 Task: Plan a time block for reading the new book.
Action: Mouse moved to (75, 93)
Screenshot: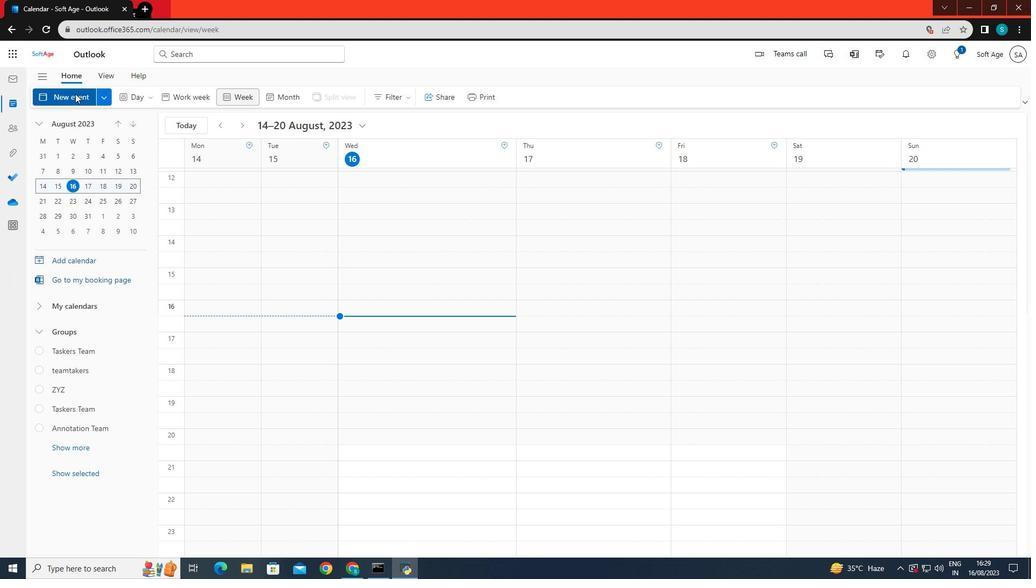 
Action: Mouse pressed left at (75, 93)
Screenshot: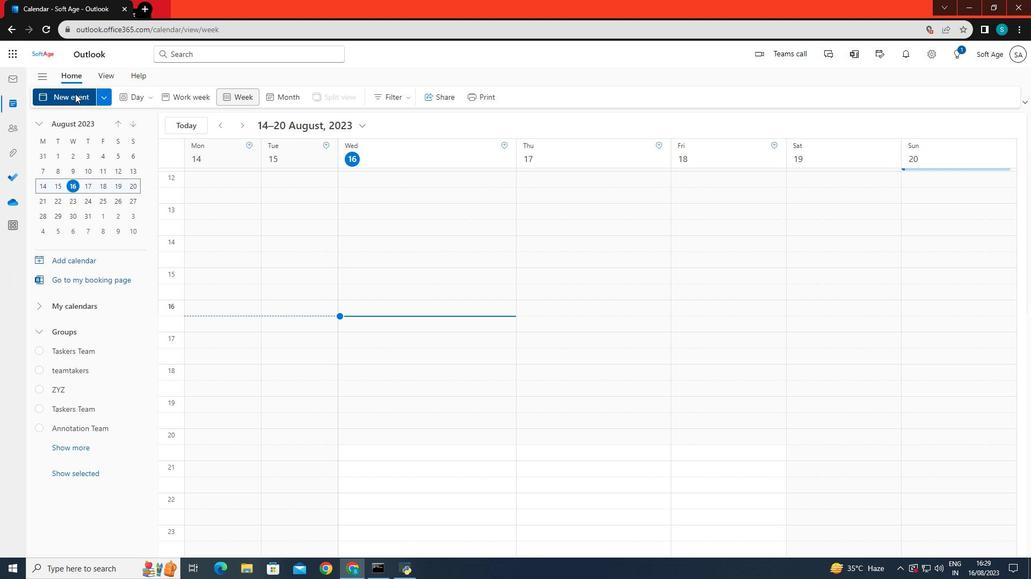 
Action: Mouse moved to (257, 165)
Screenshot: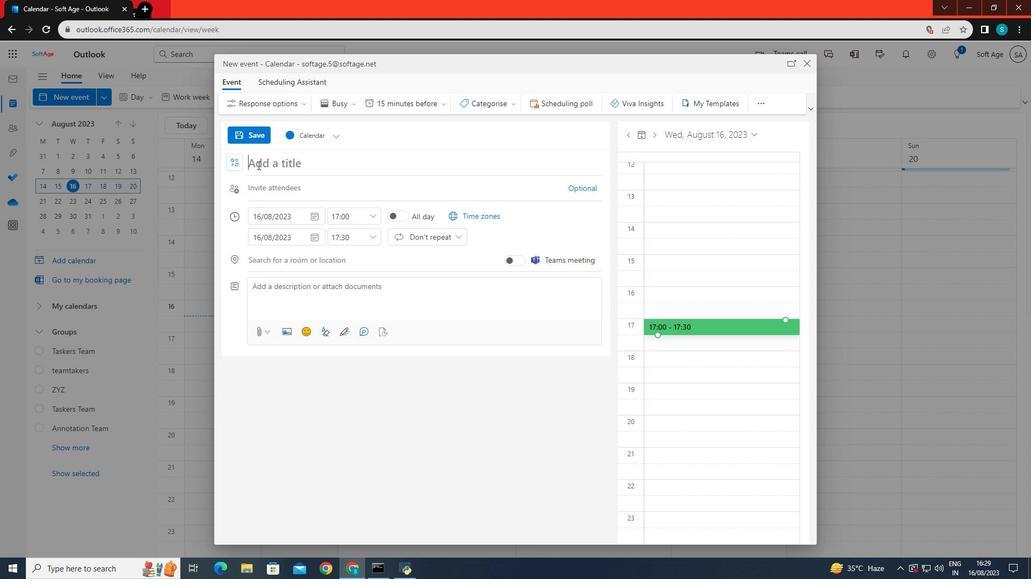 
Action: Mouse pressed left at (257, 165)
Screenshot: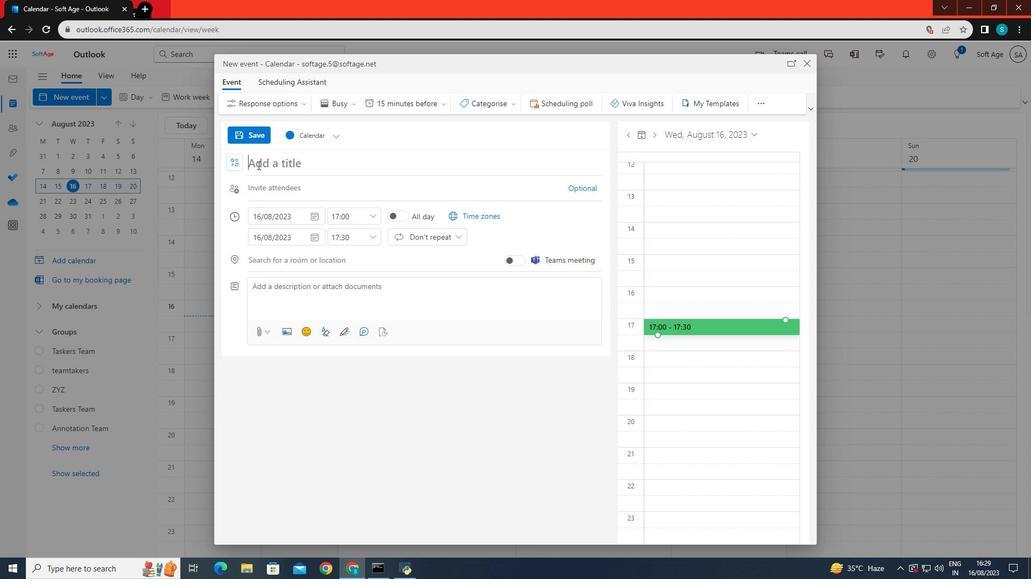 
Action: Key pressed <Key.caps_lock>NE<Key.backspace><Key.caps_lock>ew<Key.space>bool<Key.backspace>k
Screenshot: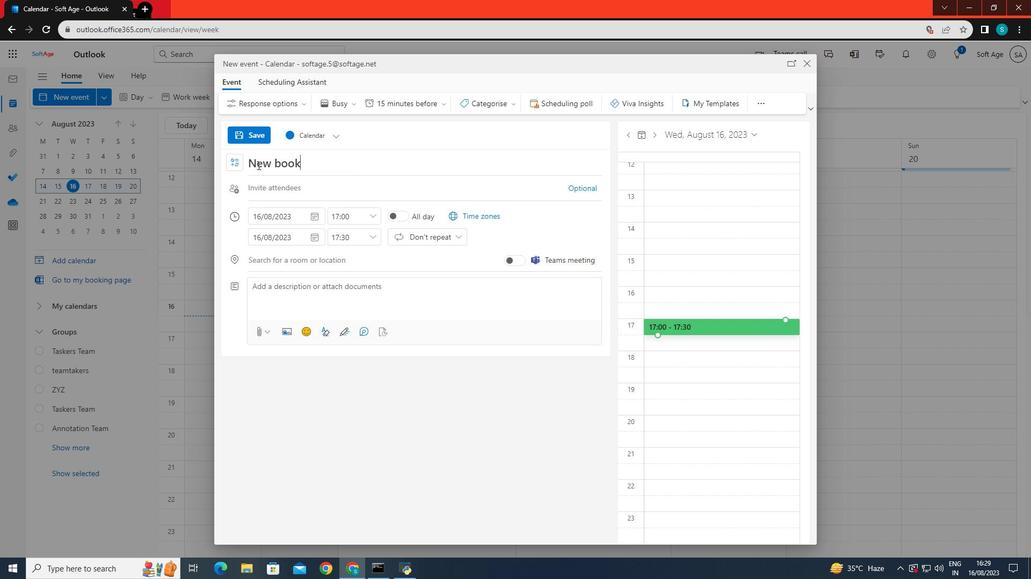 
Action: Mouse moved to (265, 216)
Screenshot: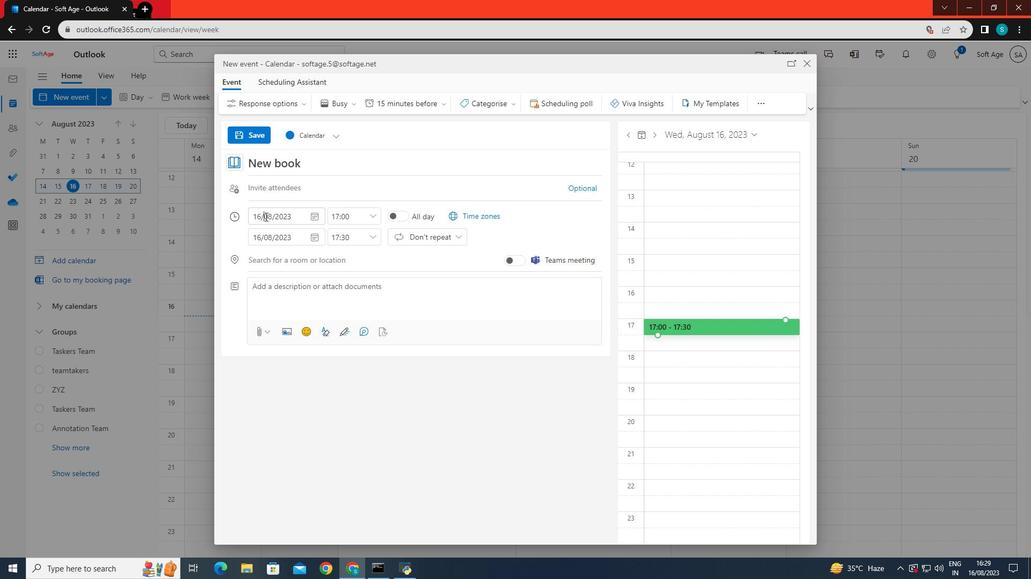 
Action: Mouse pressed left at (265, 216)
Screenshot: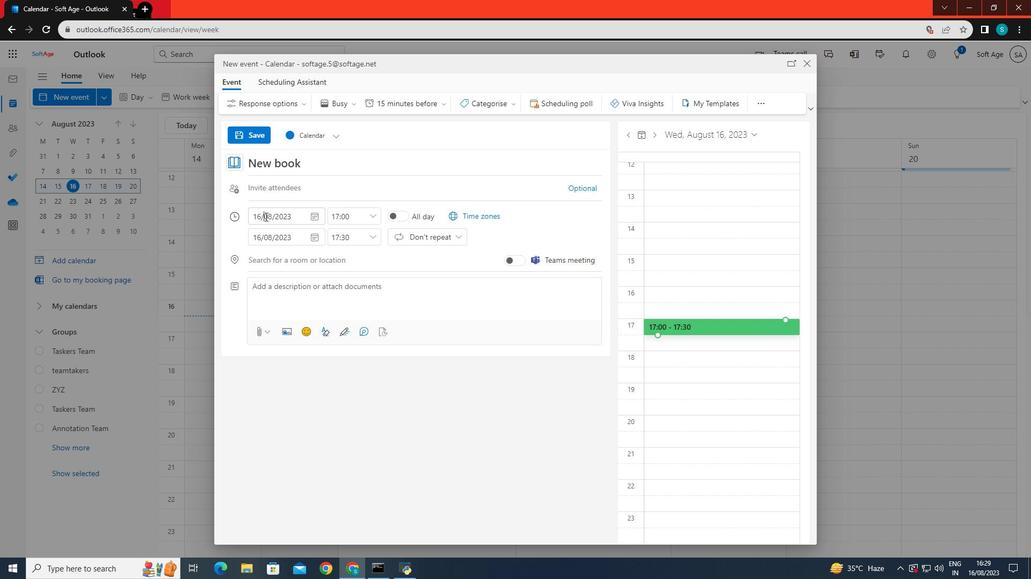 
Action: Mouse moved to (294, 315)
Screenshot: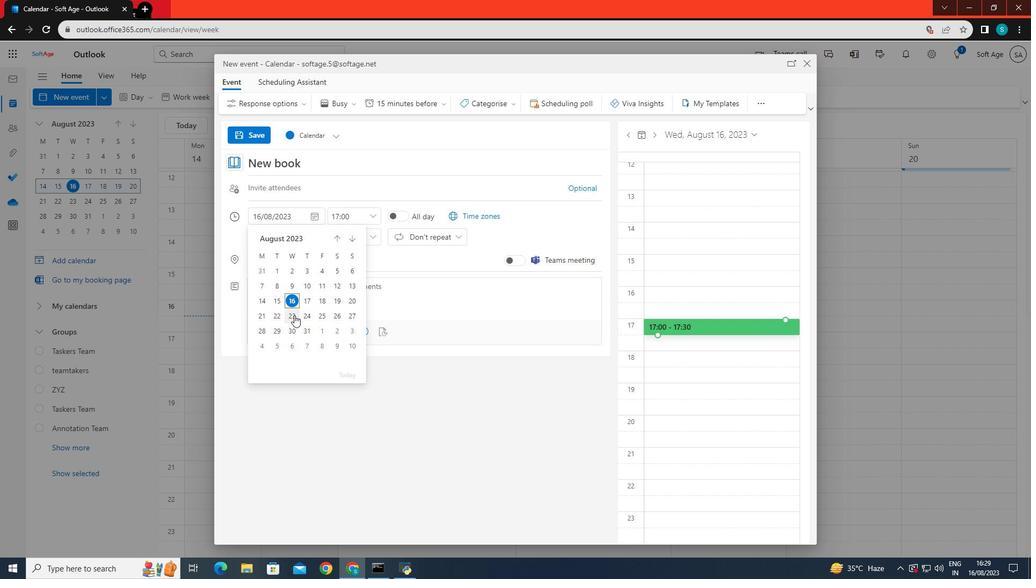 
Action: Mouse pressed left at (294, 315)
Screenshot: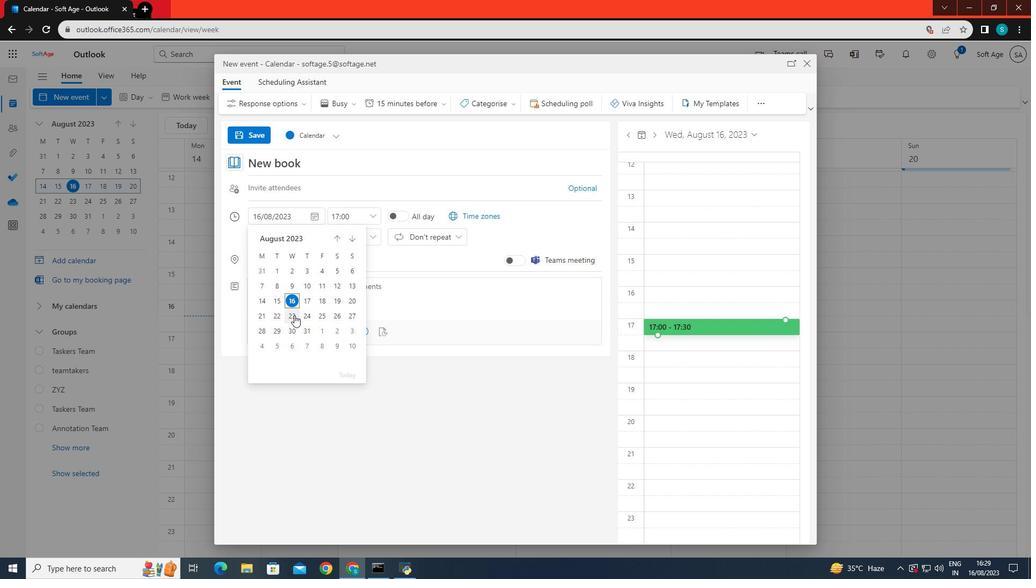 
Action: Mouse moved to (307, 241)
Screenshot: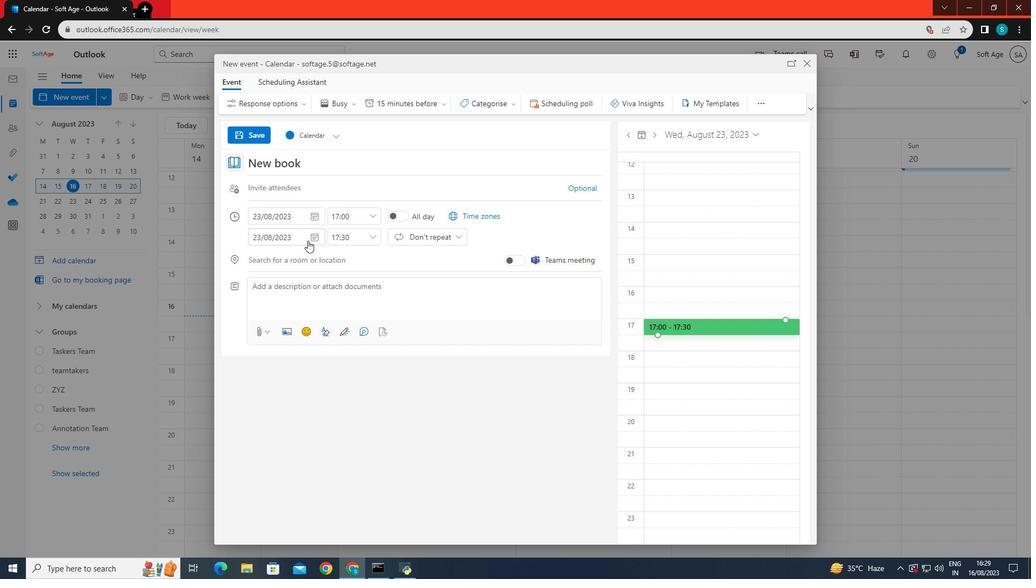 
Action: Mouse pressed left at (307, 241)
Screenshot: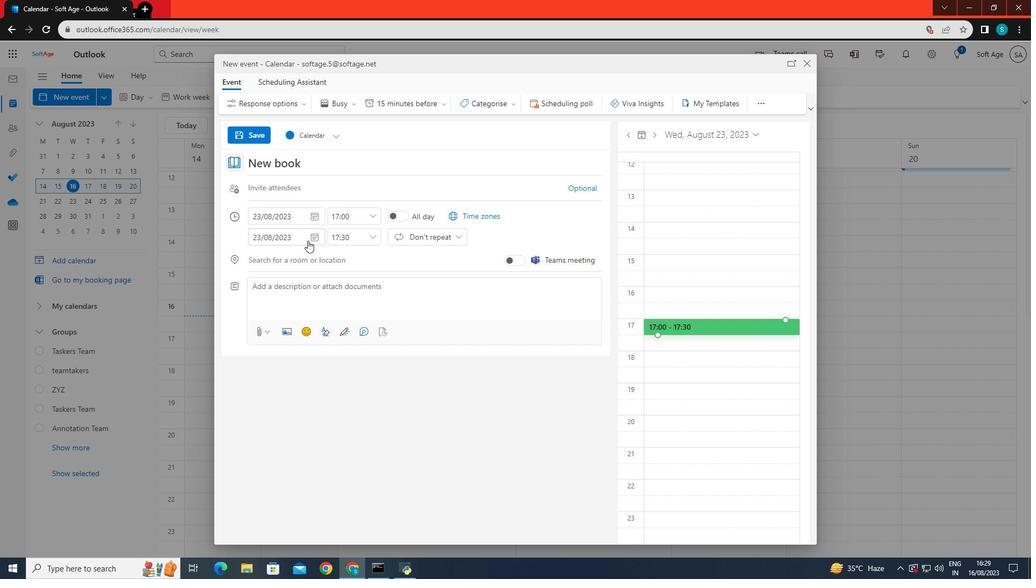 
Action: Mouse pressed left at (307, 241)
Screenshot: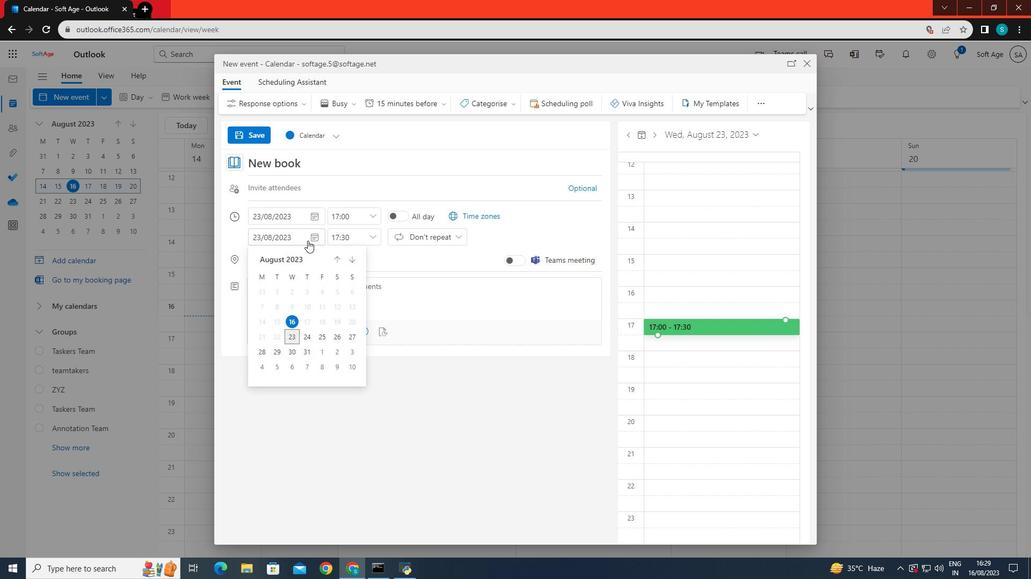 
Action: Mouse moved to (370, 218)
Screenshot: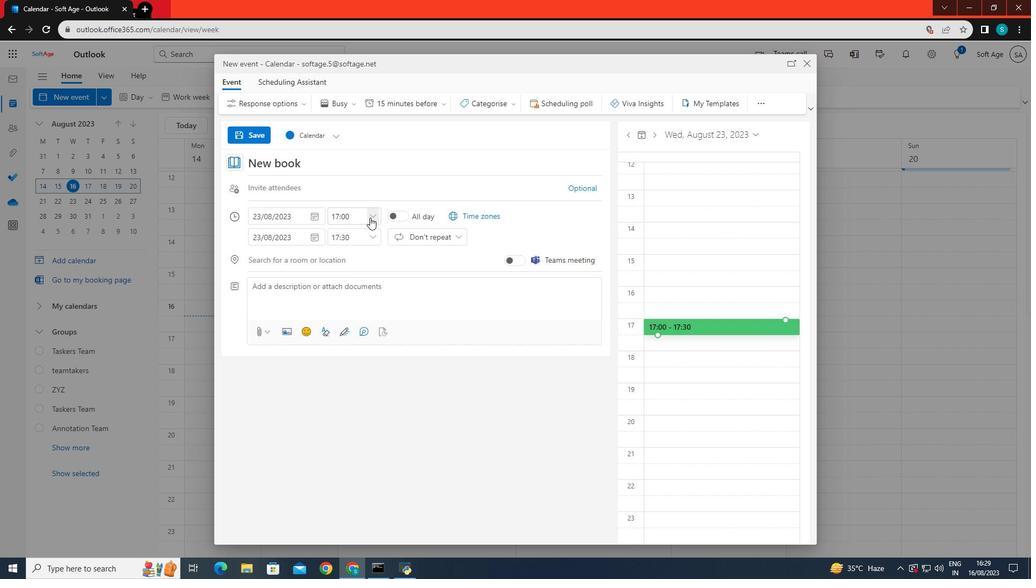 
Action: Mouse pressed left at (370, 218)
Screenshot: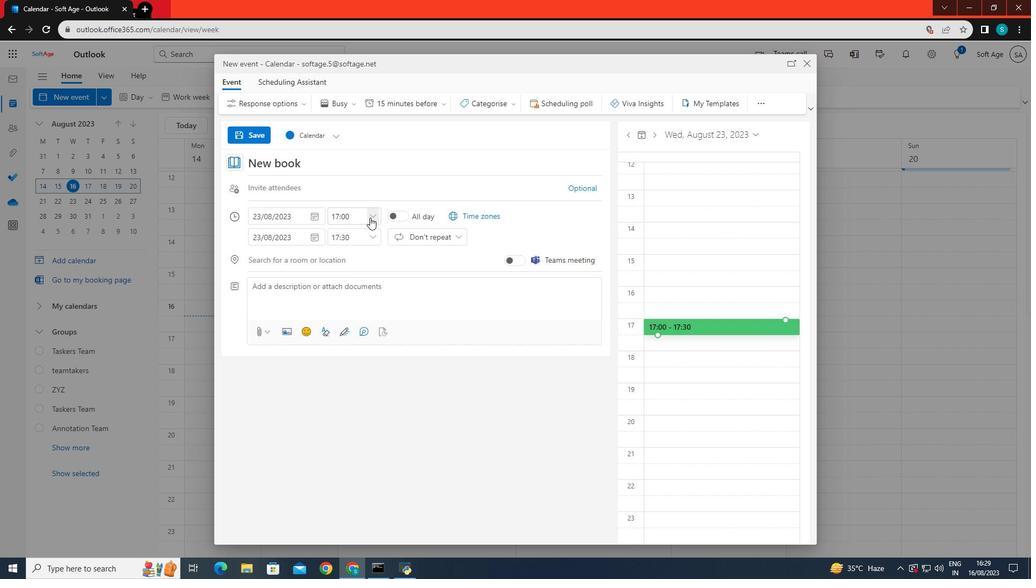 
Action: Mouse moved to (353, 301)
Screenshot: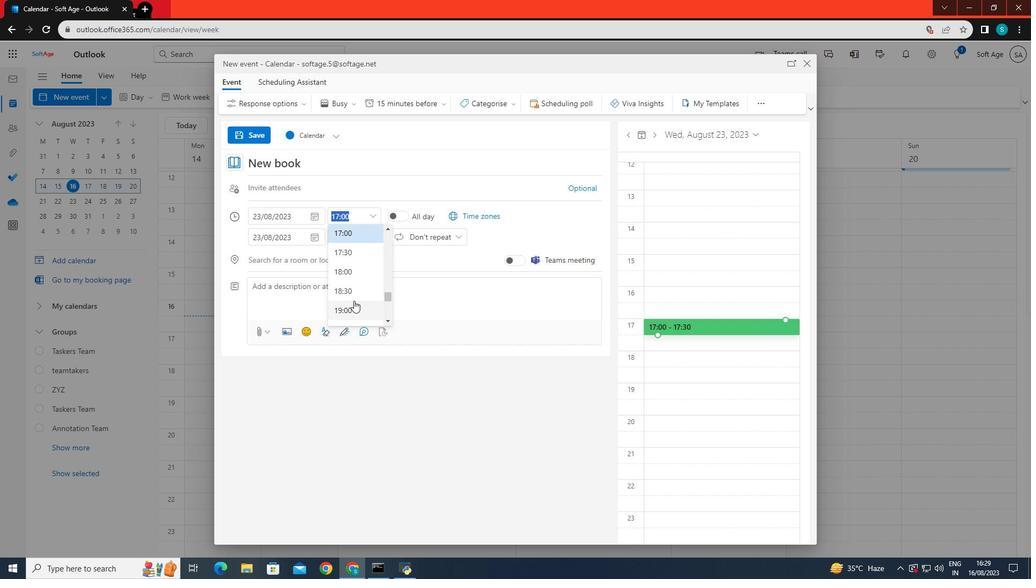 
Action: Mouse scrolled (353, 301) with delta (0, 0)
Screenshot: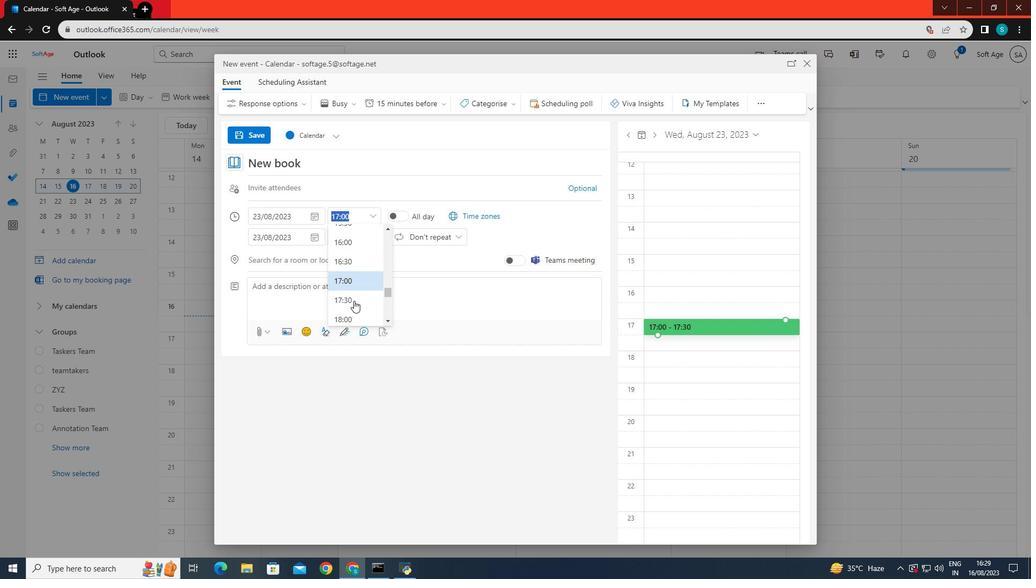 
Action: Mouse scrolled (353, 301) with delta (0, 0)
Screenshot: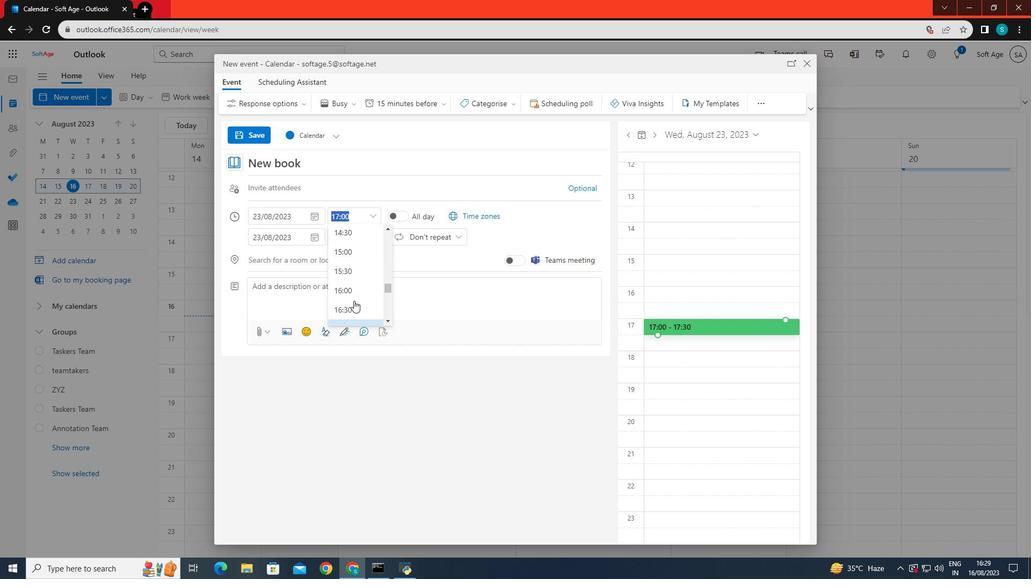 
Action: Mouse scrolled (353, 301) with delta (0, 0)
Screenshot: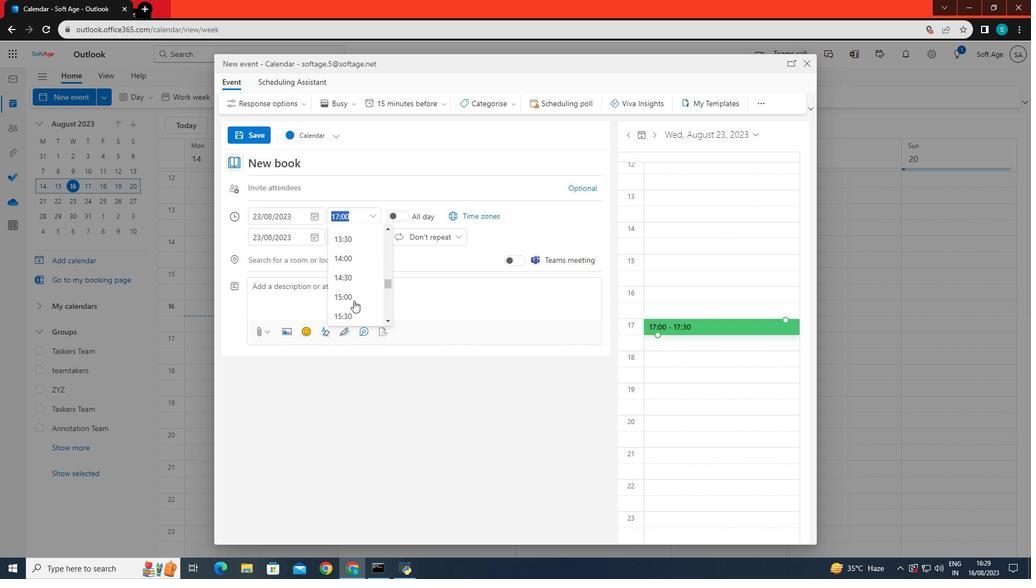 
Action: Mouse scrolled (353, 301) with delta (0, 0)
Screenshot: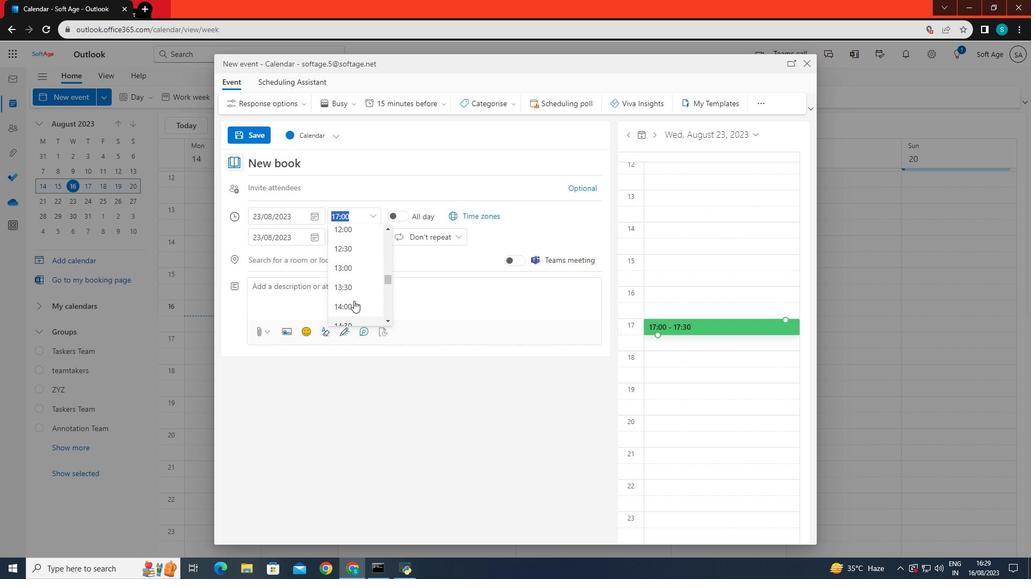 
Action: Mouse scrolled (353, 301) with delta (0, 0)
Screenshot: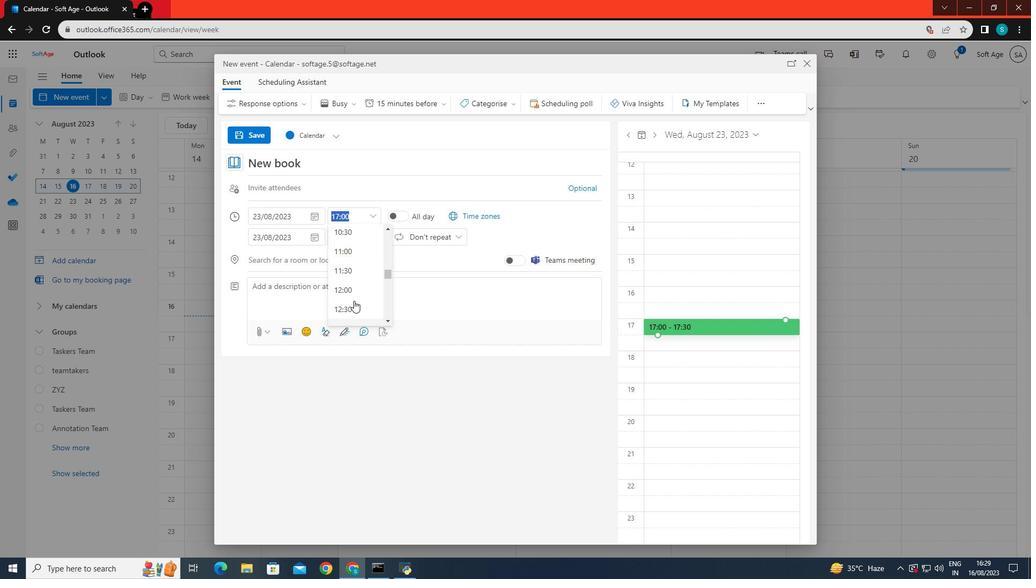 
Action: Mouse scrolled (353, 301) with delta (0, 0)
Screenshot: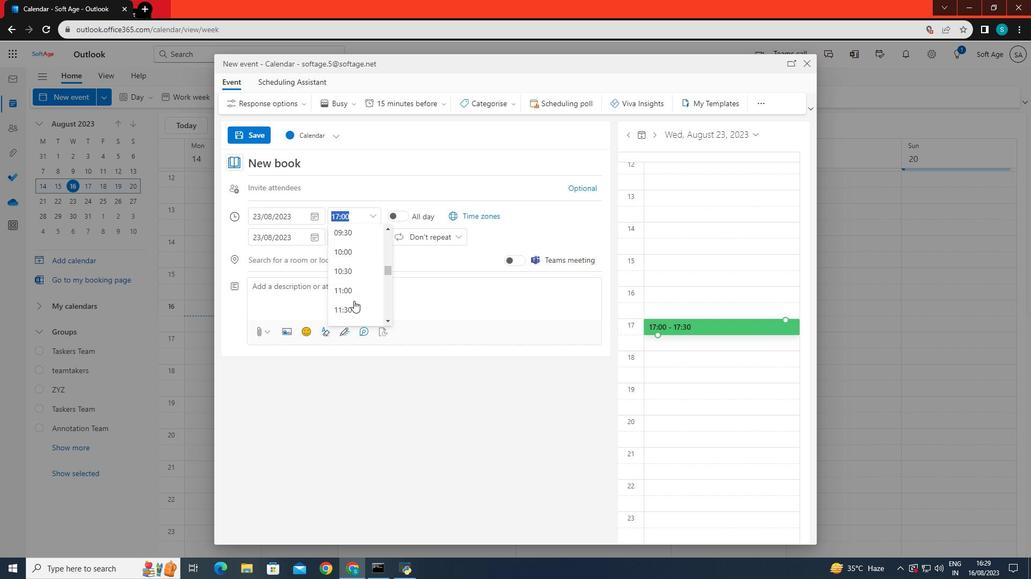 
Action: Mouse moved to (341, 243)
Screenshot: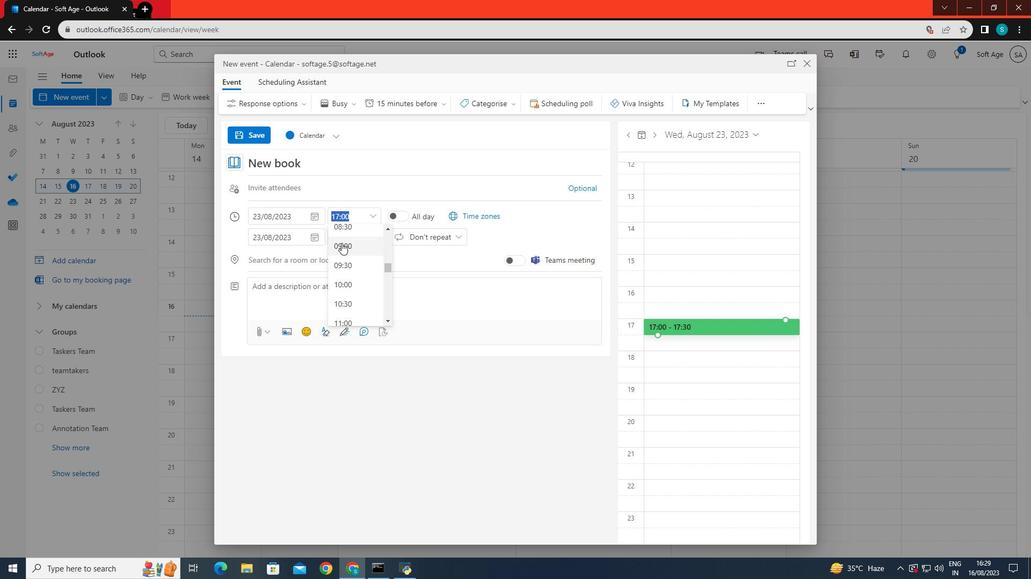 
Action: Mouse pressed left at (341, 243)
Screenshot: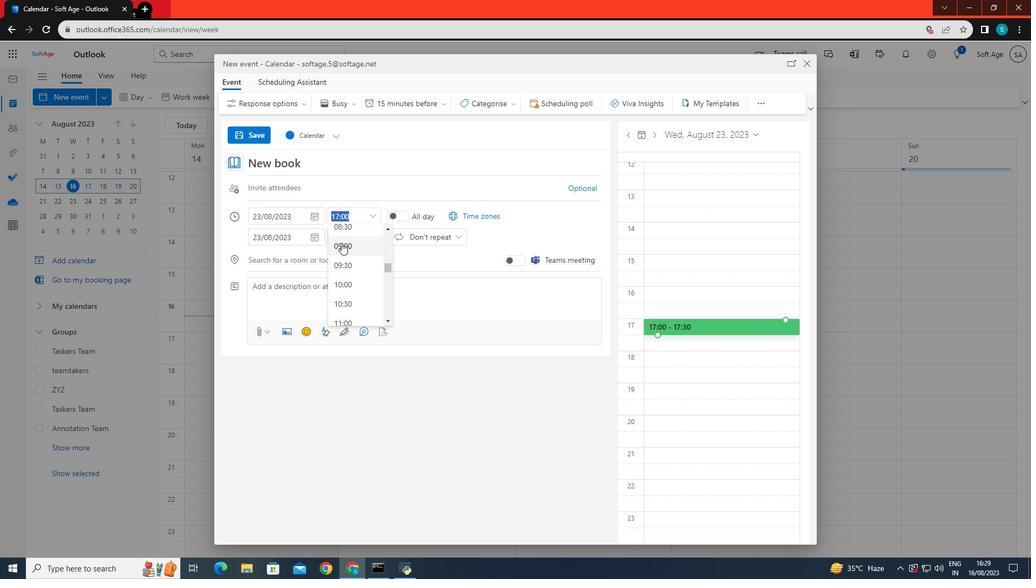 
Action: Mouse moved to (355, 234)
Screenshot: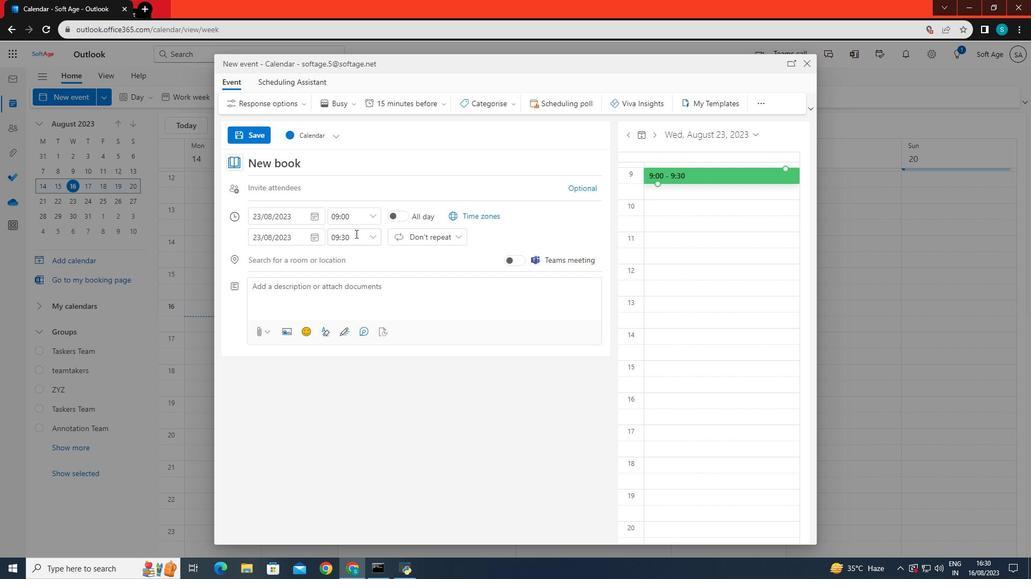 
Action: Mouse scrolled (355, 234) with delta (0, 0)
Screenshot: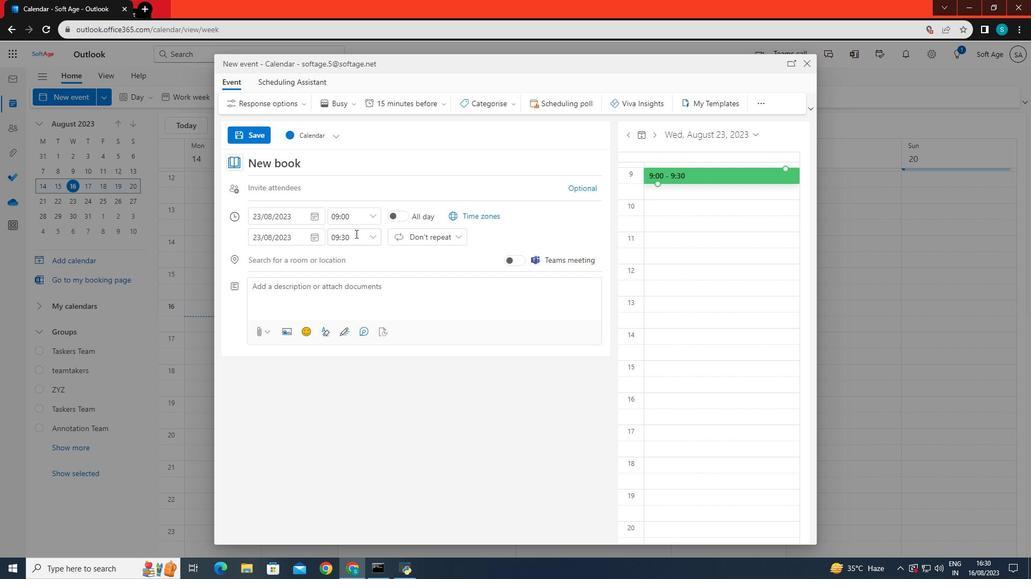 
Action: Mouse scrolled (355, 234) with delta (0, 0)
Screenshot: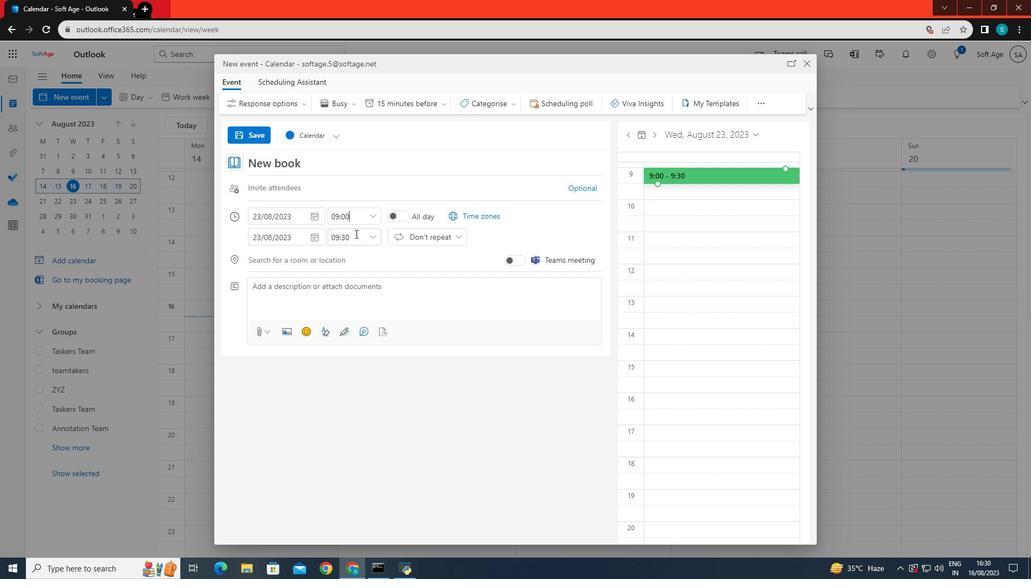 
Action: Mouse moved to (290, 291)
Screenshot: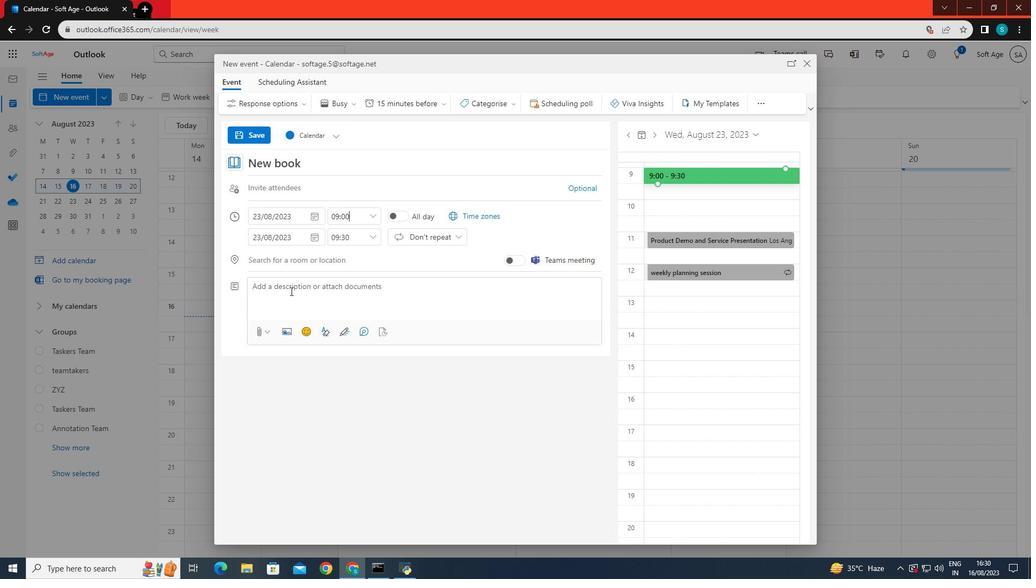 
Action: Mouse pressed left at (290, 291)
Screenshot: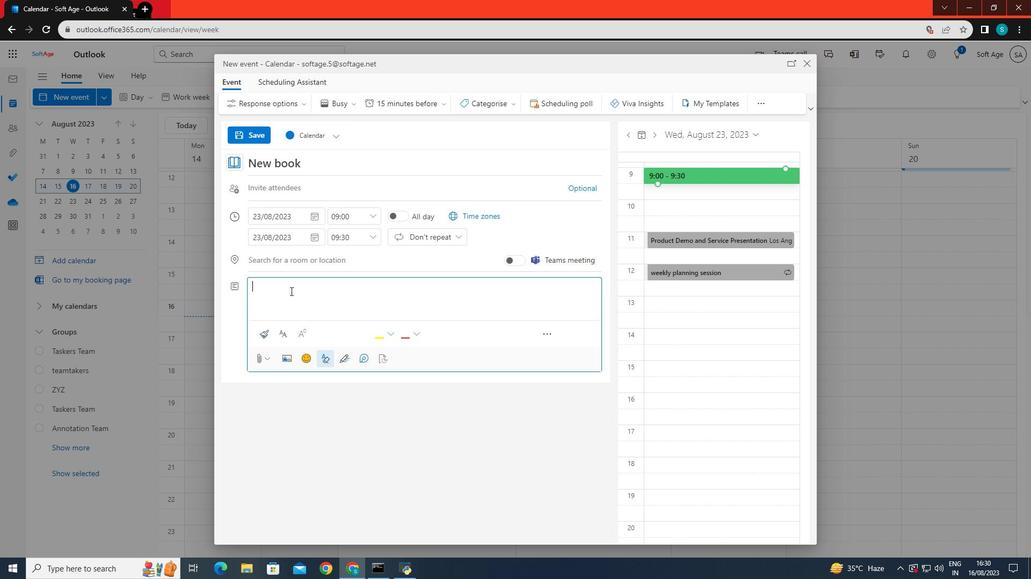 
Action: Key pressed <Key.caps_lock>P<Key.caps_lock>lan<Key.space>a<Key.space>time<Key.space>block<Key.space>for<Key.space>reading<Key.space>the<Key.space>new<Key.space>bii<Key.backspace><Key.backspace>ook
Screenshot: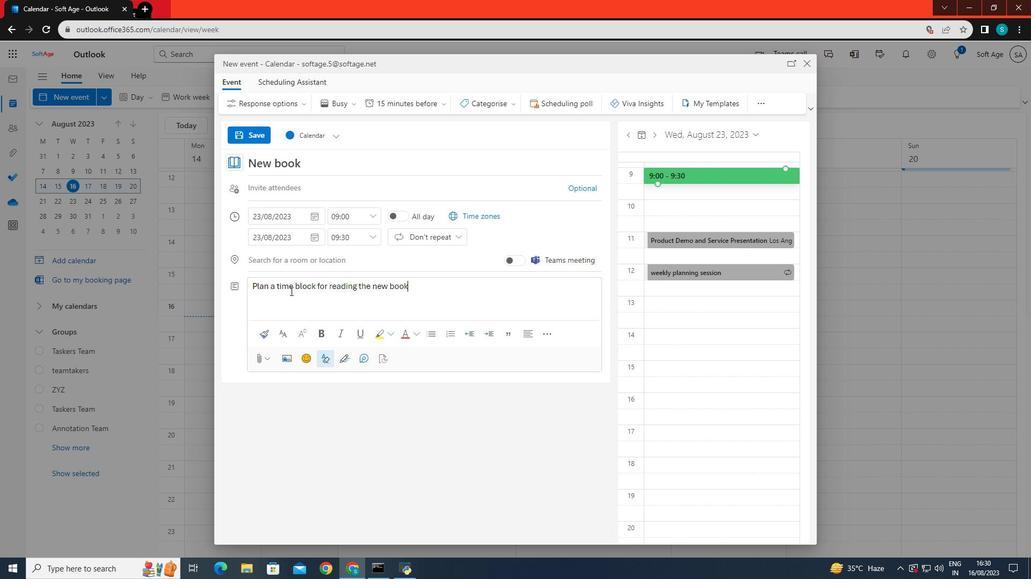 
Action: Mouse moved to (266, 131)
Screenshot: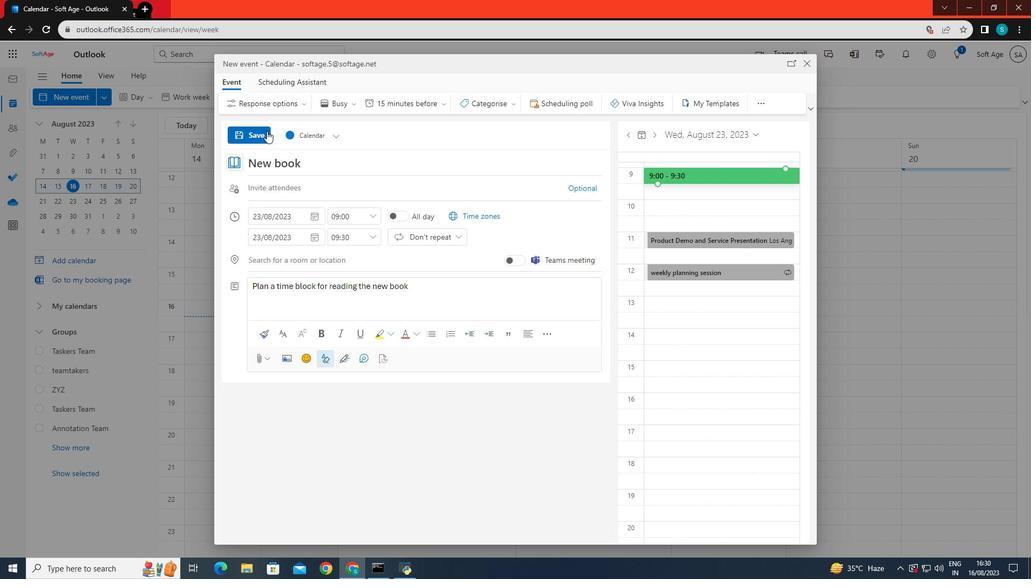 
Action: Mouse pressed left at (266, 131)
Screenshot: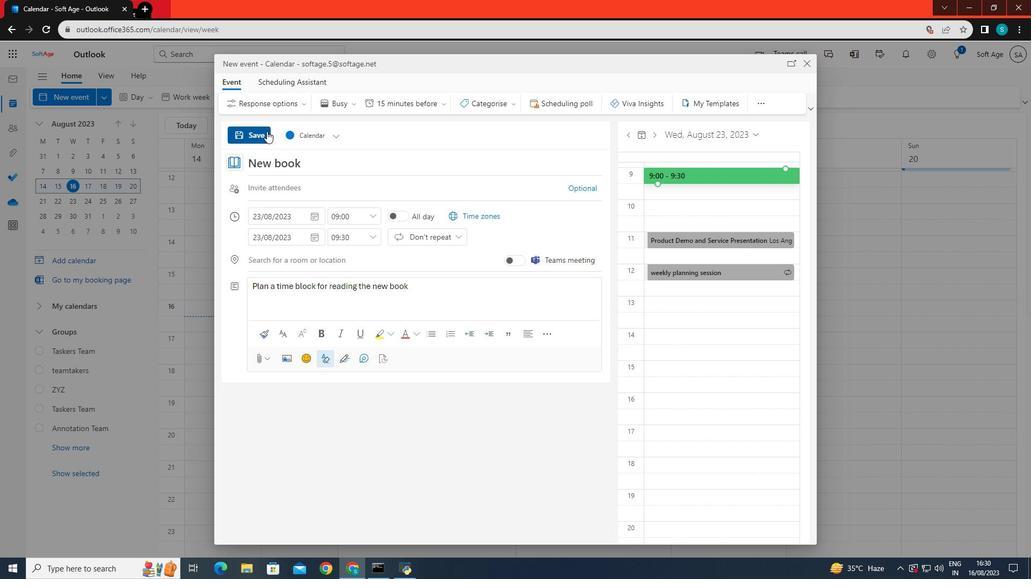 
